 Task: Schedule a meeting for 15 minutes.
Action: Mouse moved to (590, 66)
Screenshot: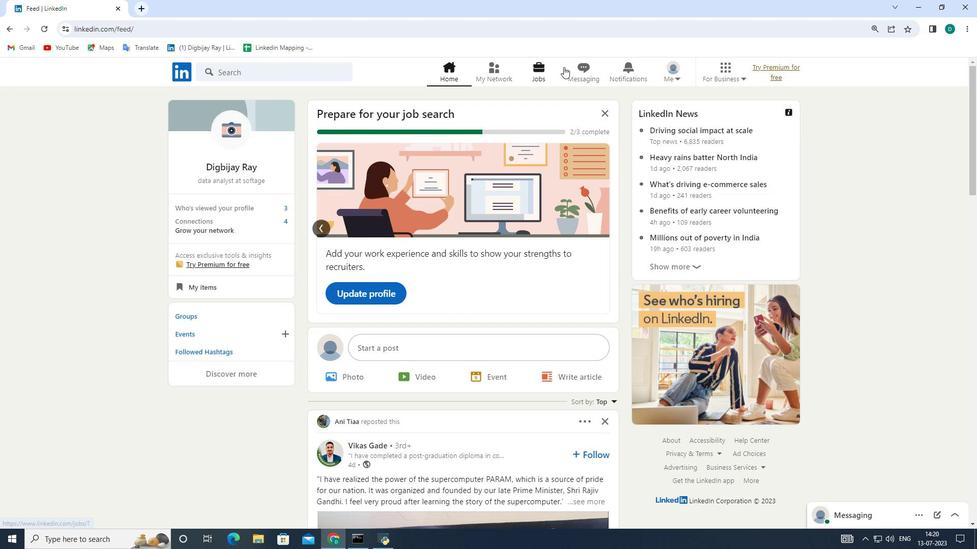 
Action: Mouse pressed left at (590, 66)
Screenshot: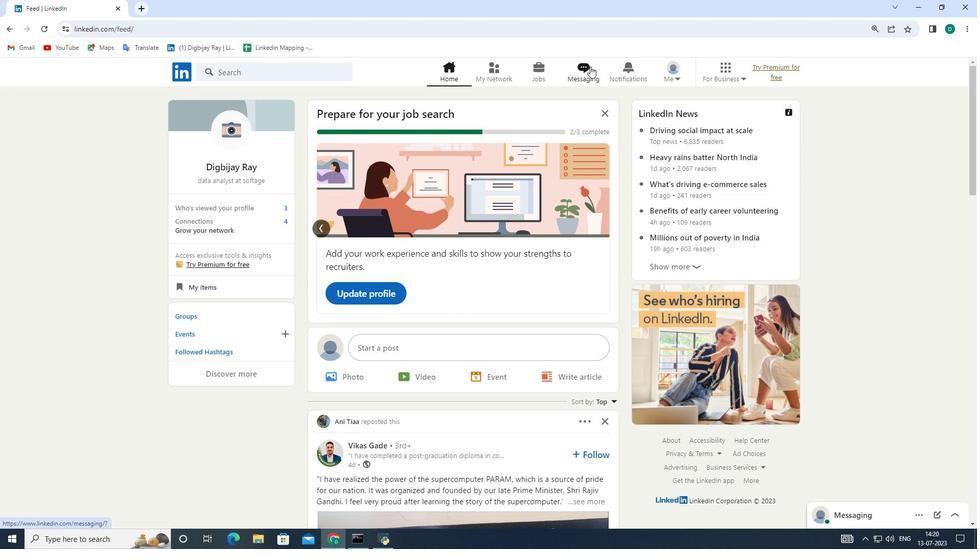 
Action: Mouse moved to (566, 109)
Screenshot: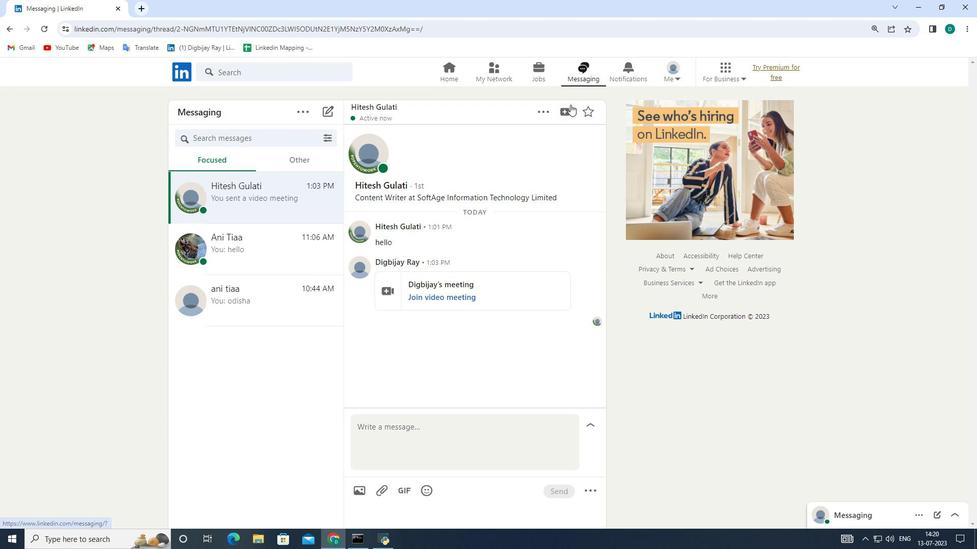 
Action: Mouse pressed left at (566, 109)
Screenshot: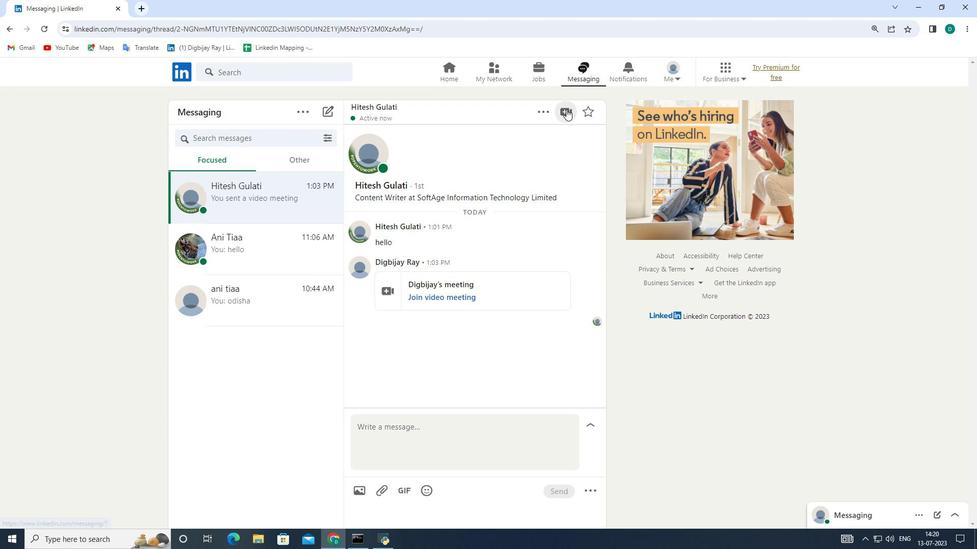 
Action: Mouse moved to (500, 161)
Screenshot: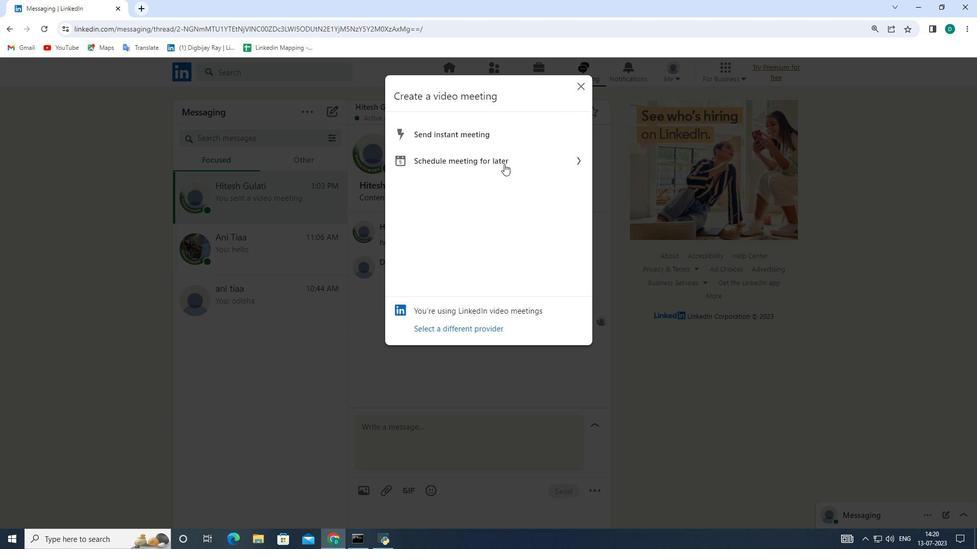 
Action: Mouse pressed left at (500, 161)
Screenshot: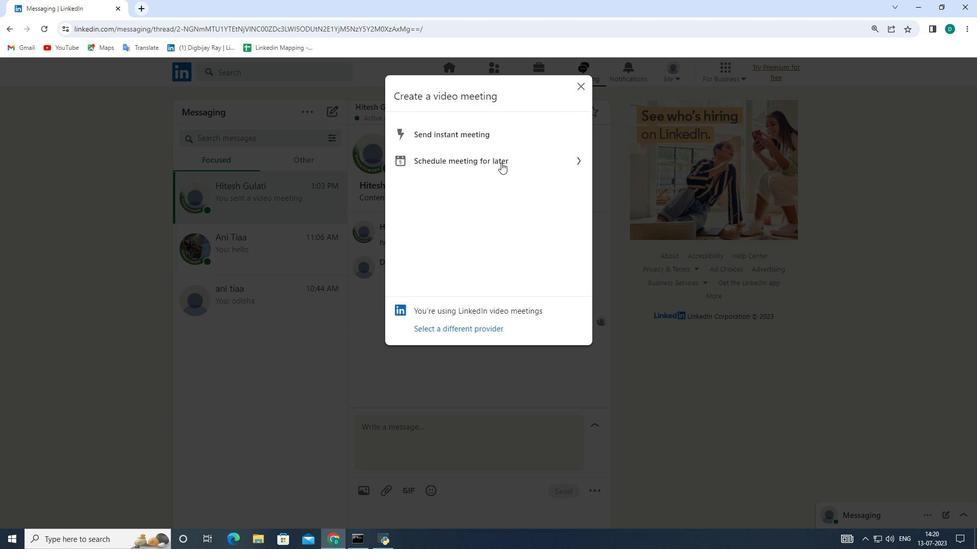 
Action: Mouse moved to (553, 184)
Screenshot: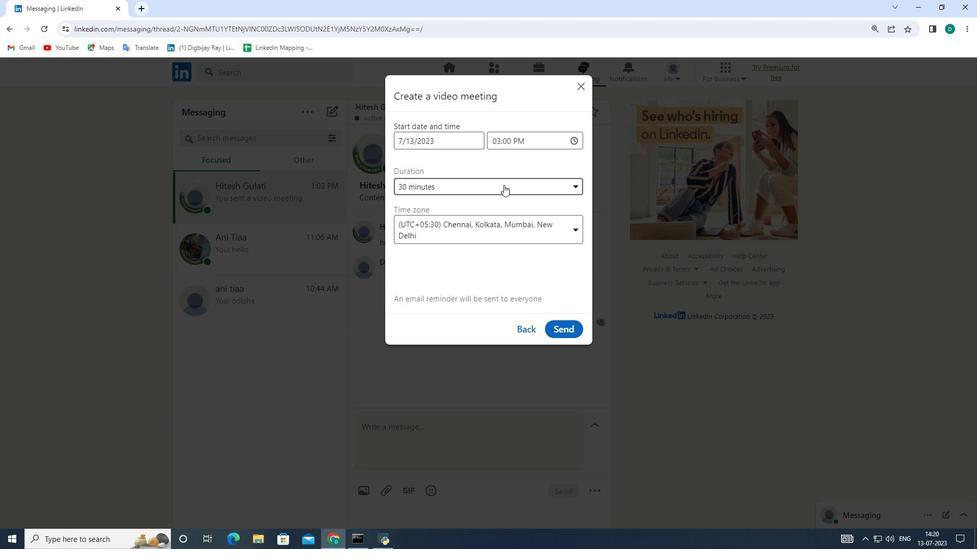 
Action: Mouse pressed left at (553, 184)
Screenshot: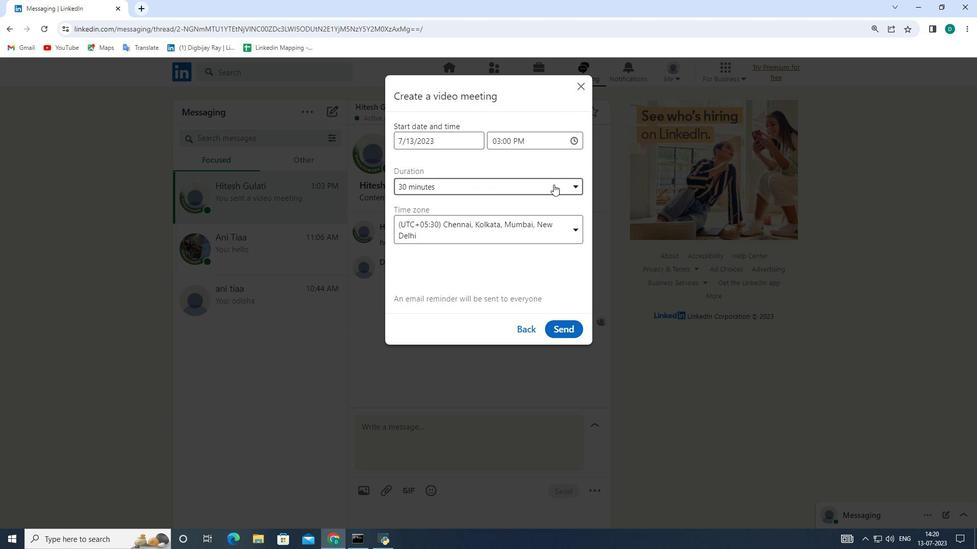 
Action: Mouse moved to (526, 198)
Screenshot: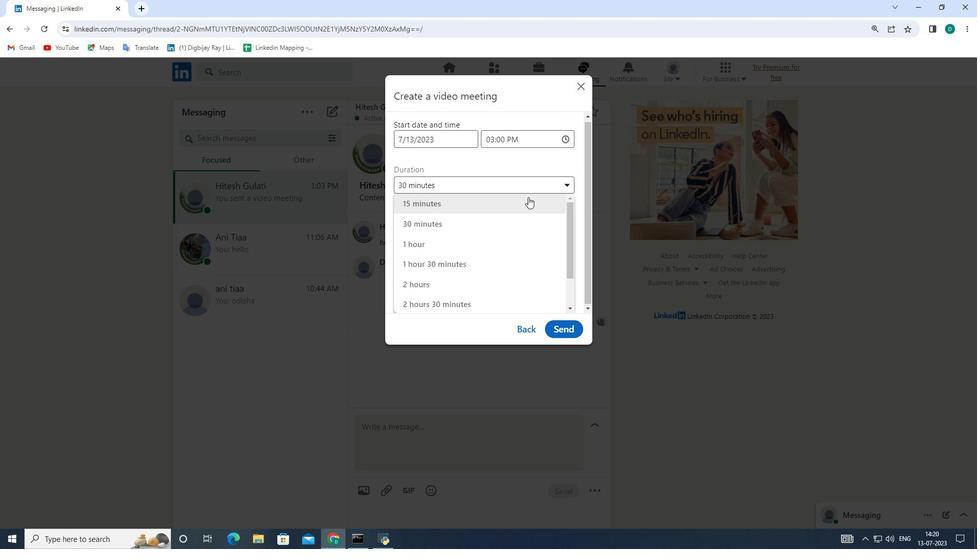 
Action: Mouse pressed left at (526, 198)
Screenshot: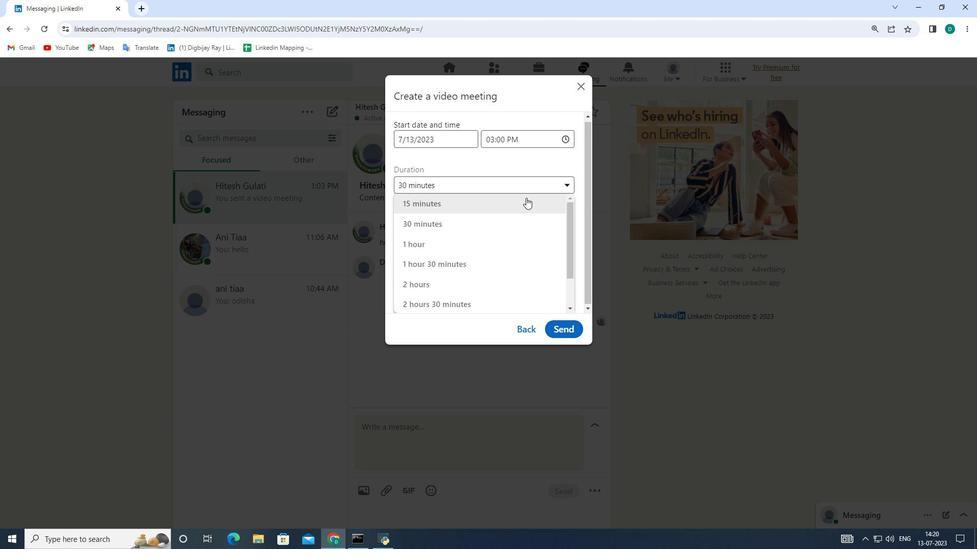 
Action: Mouse moved to (536, 199)
Screenshot: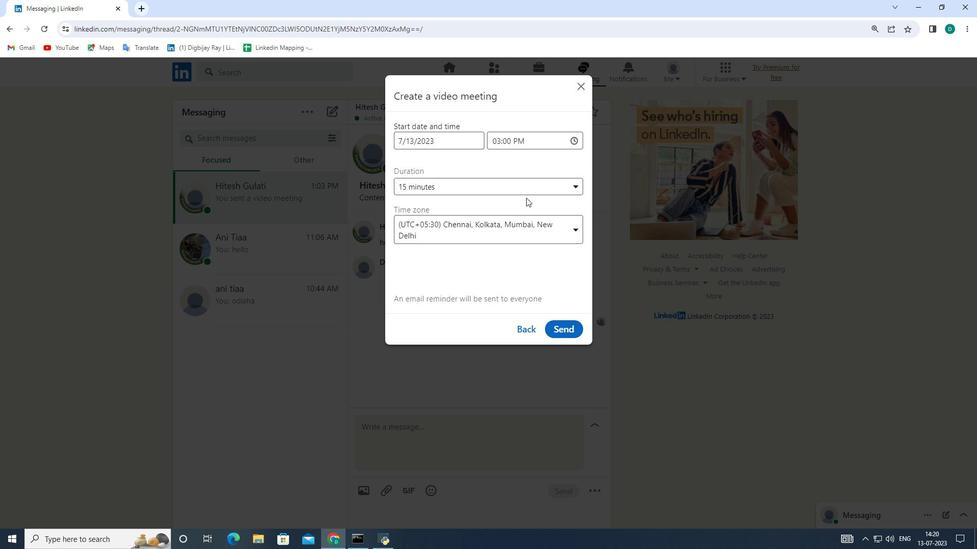 
